 Task: Select a due date automation when advanced on, 2 days after a card is due add content with a description not ending with resume at 11:00 AM.
Action: Mouse moved to (928, 69)
Screenshot: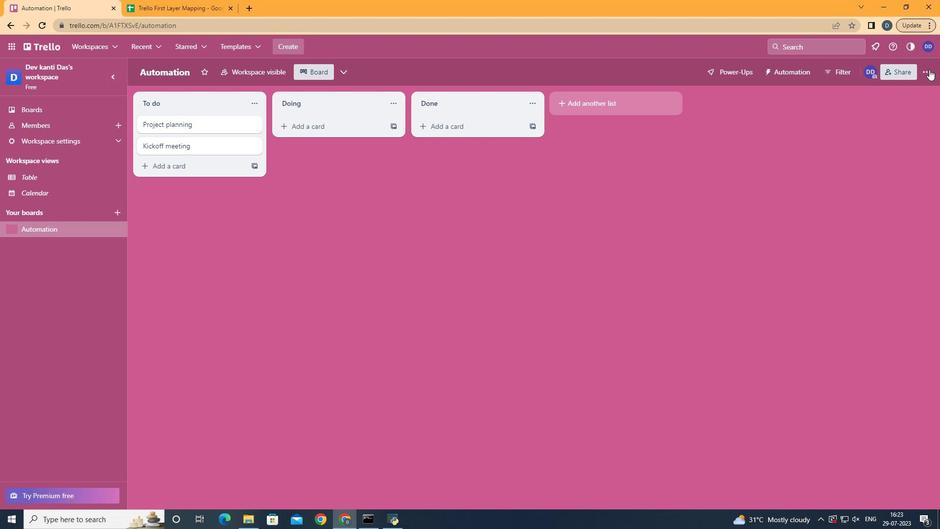 
Action: Mouse pressed left at (928, 69)
Screenshot: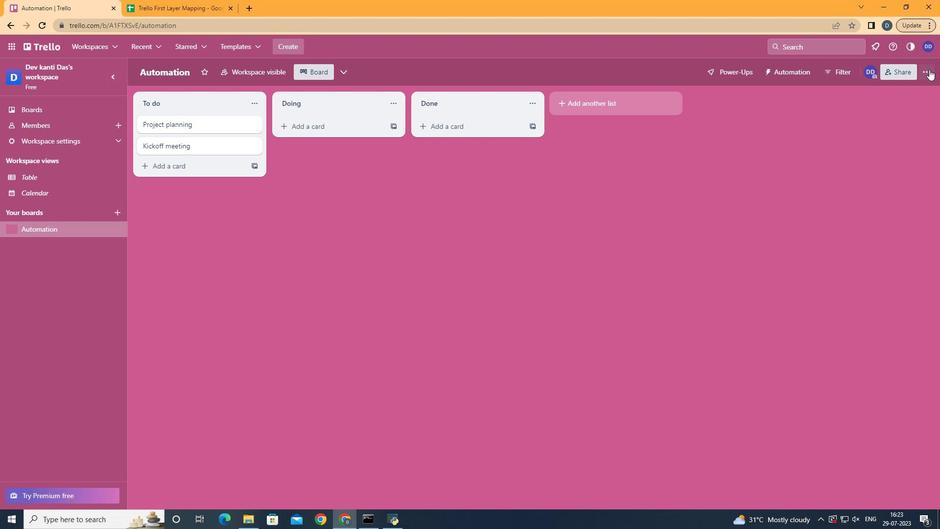
Action: Mouse moved to (855, 204)
Screenshot: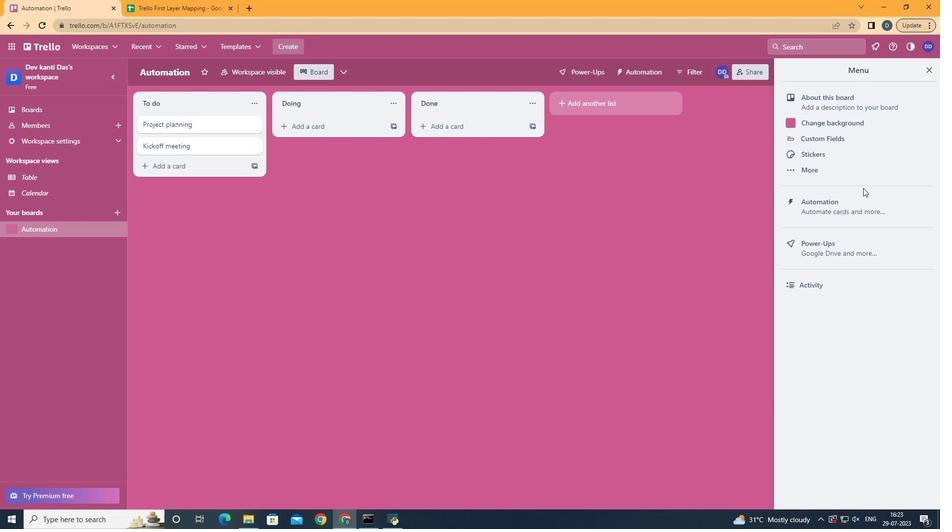 
Action: Mouse pressed left at (855, 204)
Screenshot: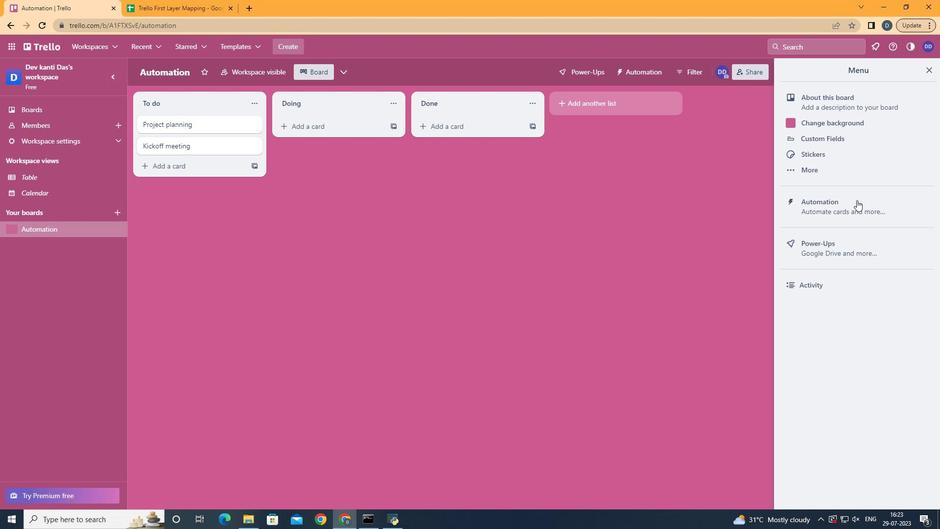 
Action: Mouse moved to (182, 190)
Screenshot: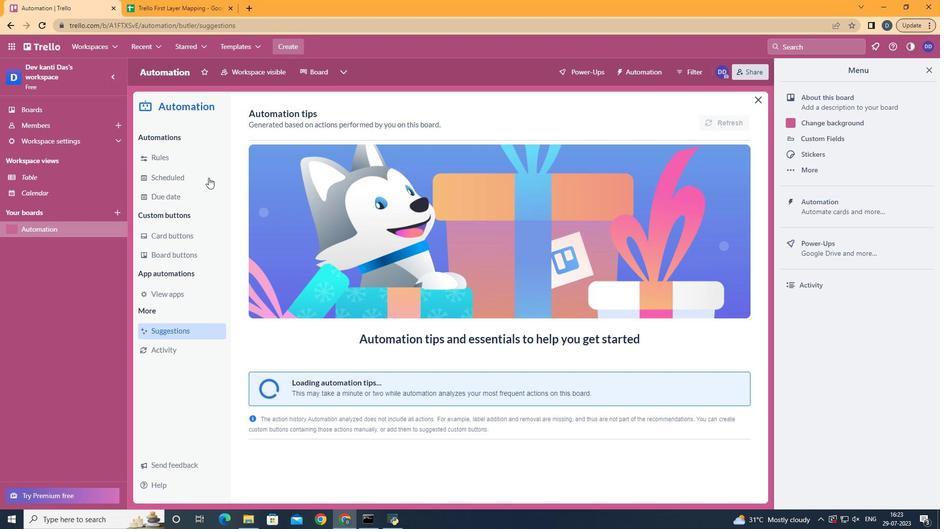
Action: Mouse pressed left at (182, 190)
Screenshot: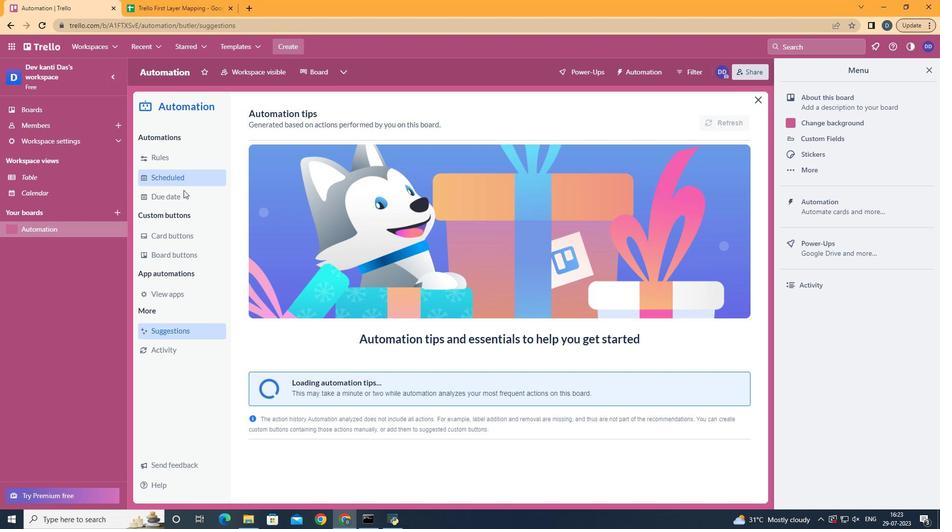 
Action: Mouse moved to (681, 119)
Screenshot: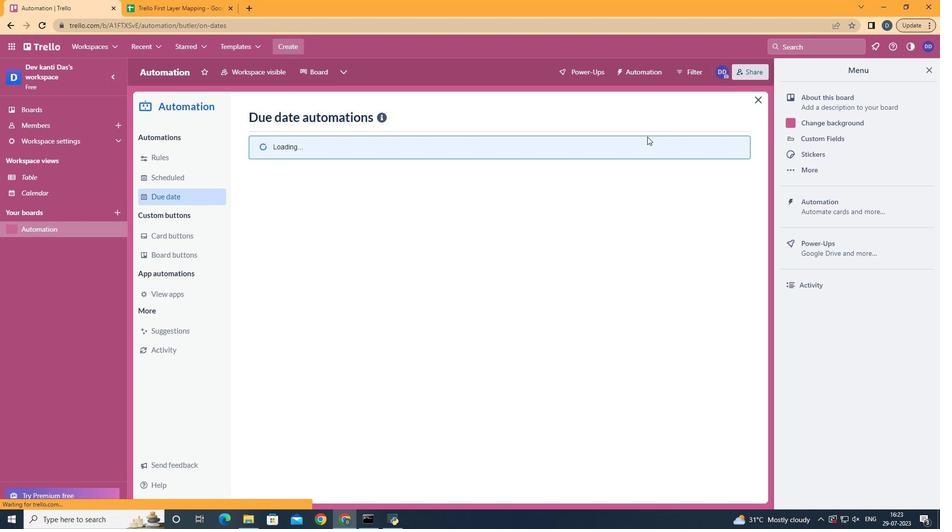 
Action: Mouse pressed left at (681, 119)
Screenshot: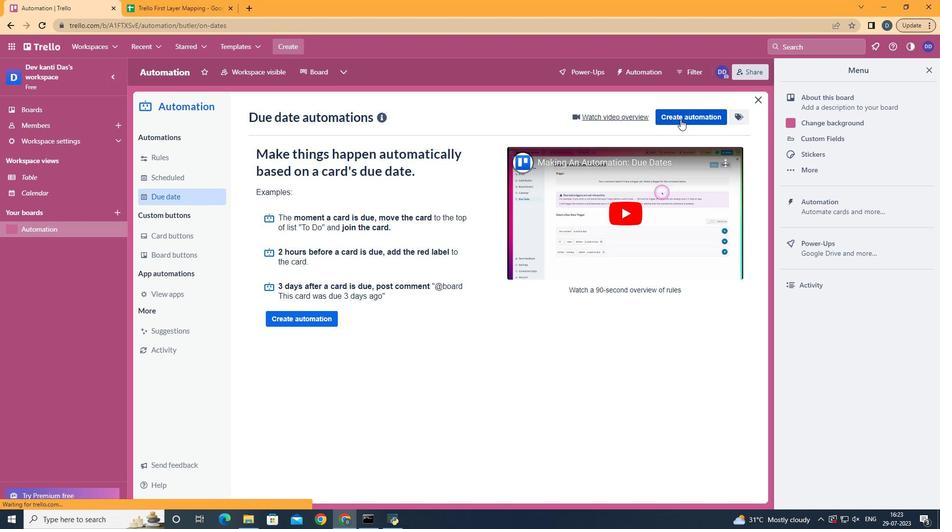 
Action: Mouse moved to (424, 209)
Screenshot: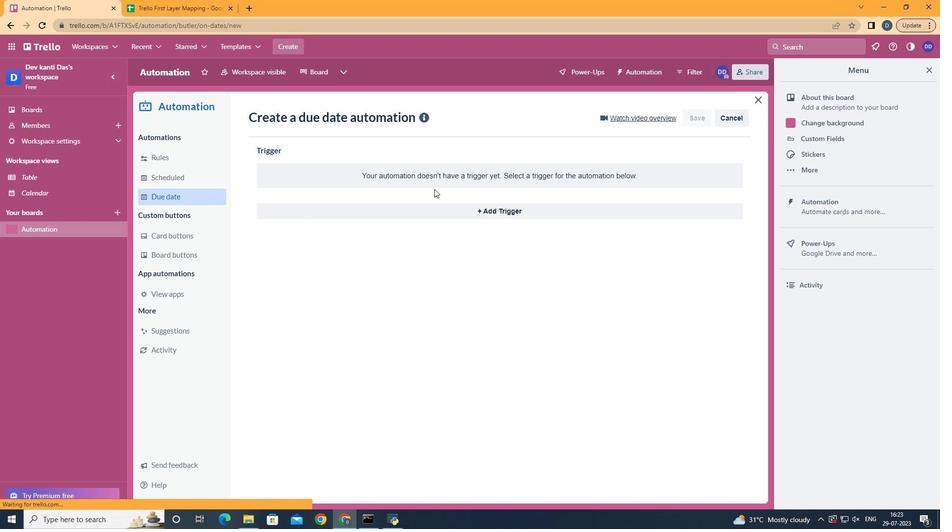 
Action: Mouse pressed left at (424, 209)
Screenshot: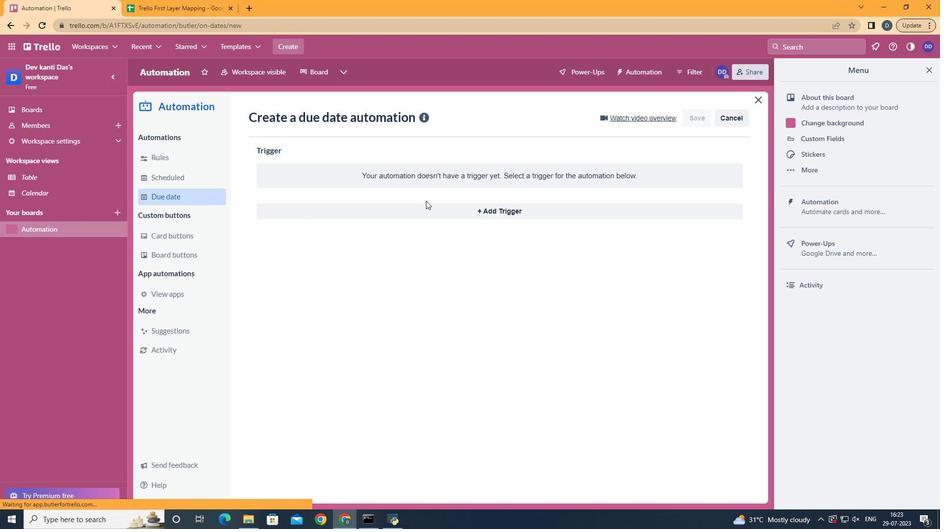 
Action: Mouse moved to (350, 398)
Screenshot: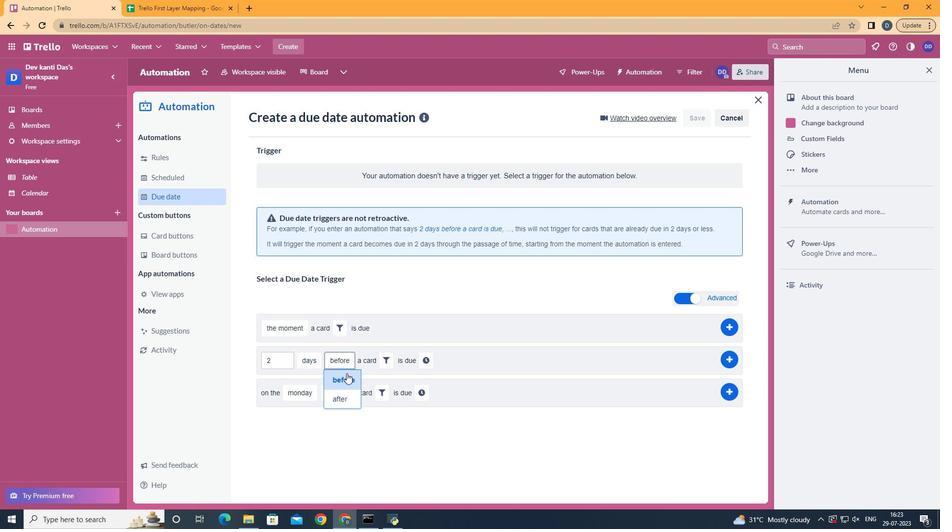 
Action: Mouse pressed left at (350, 398)
Screenshot: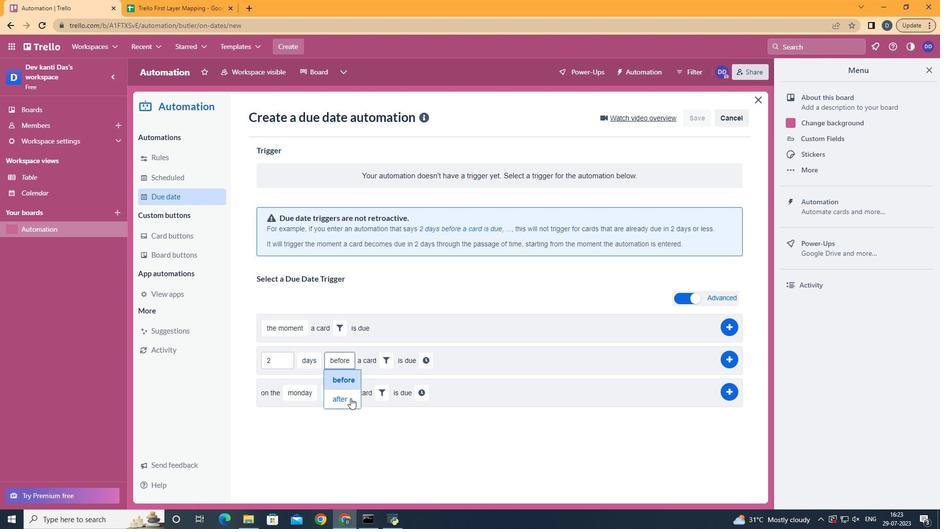 
Action: Mouse moved to (384, 350)
Screenshot: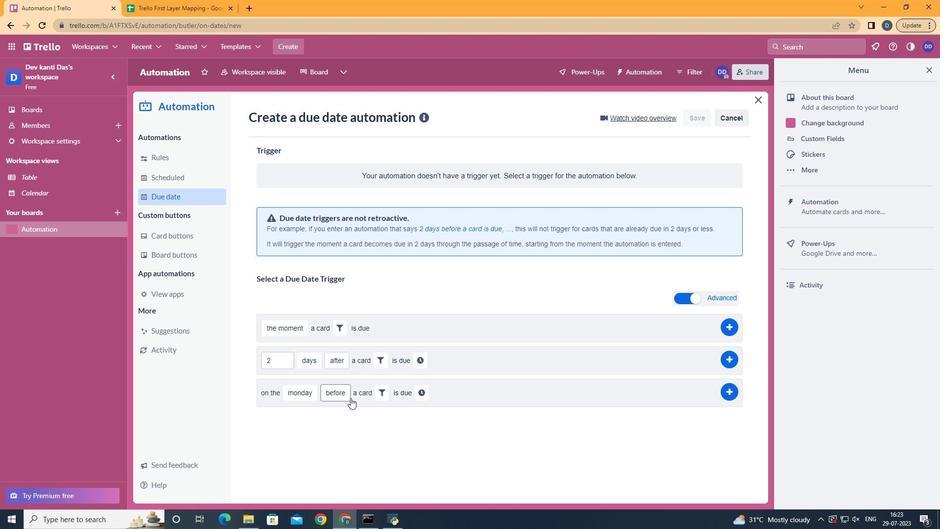 
Action: Mouse pressed left at (384, 350)
Screenshot: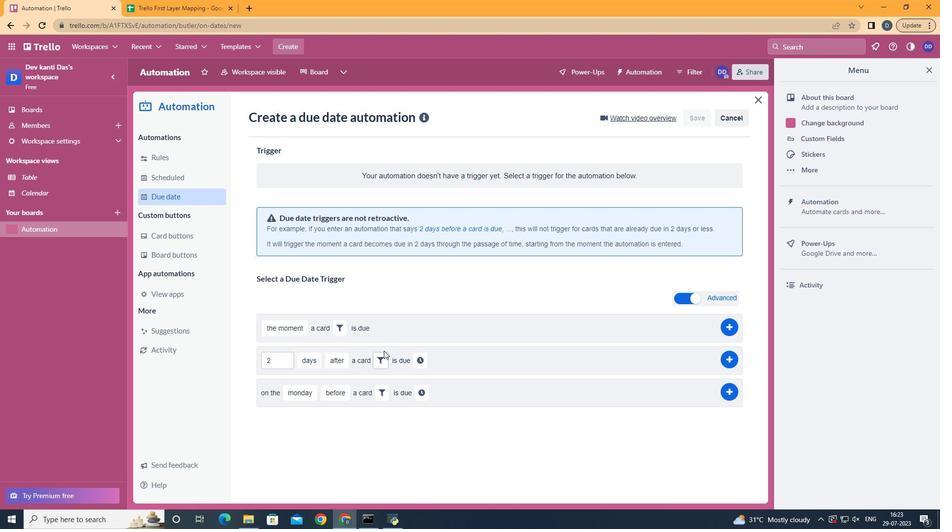 
Action: Mouse moved to (382, 361)
Screenshot: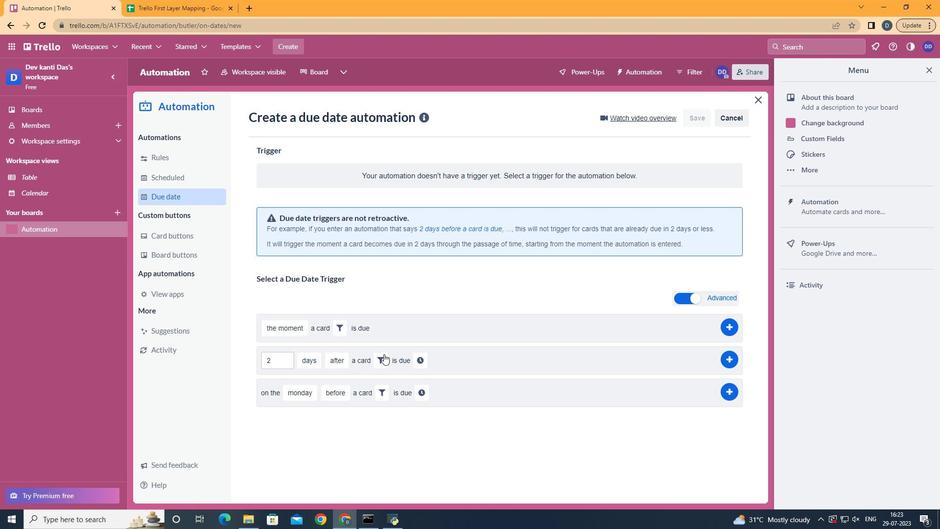 
Action: Mouse pressed left at (382, 361)
Screenshot: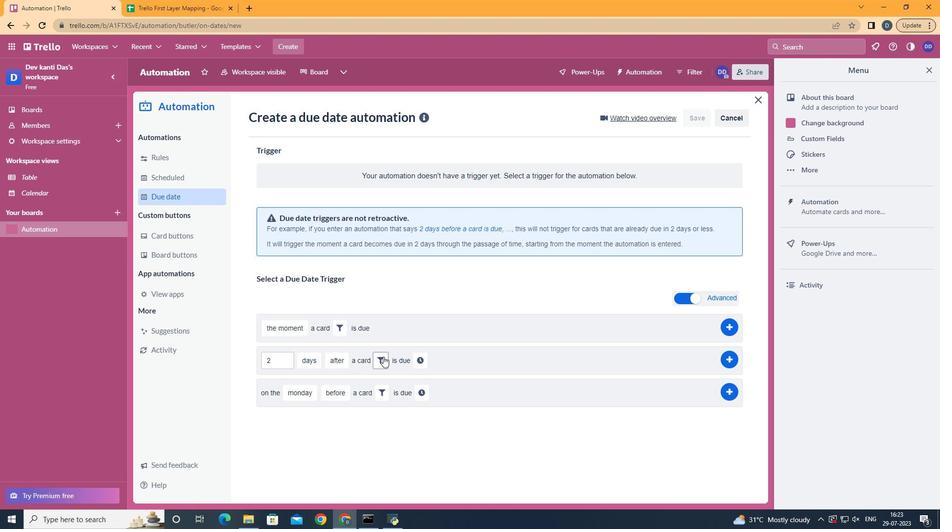 
Action: Mouse moved to (502, 392)
Screenshot: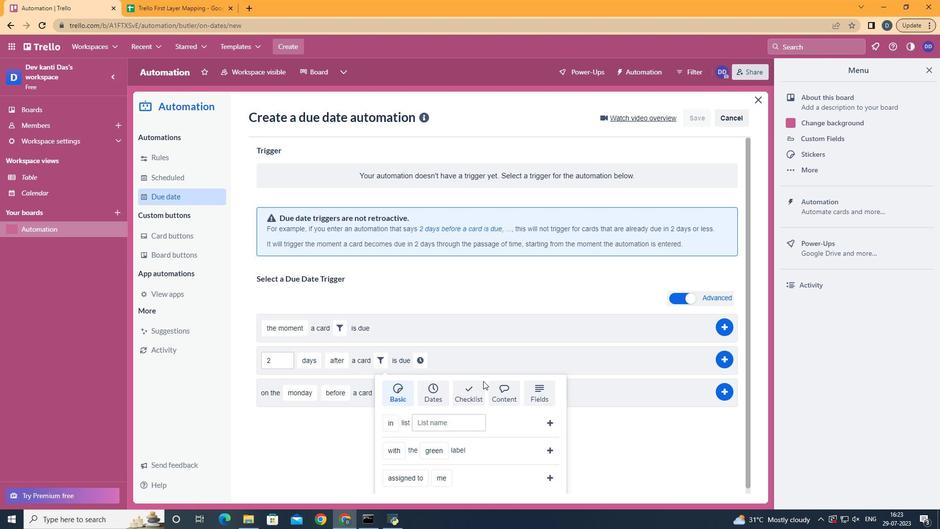 
Action: Mouse pressed left at (502, 392)
Screenshot: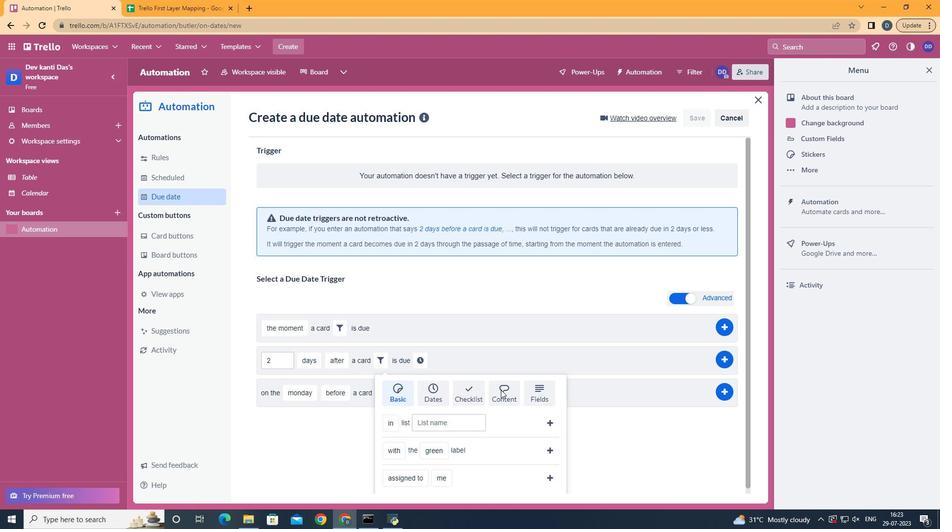 
Action: Mouse moved to (431, 462)
Screenshot: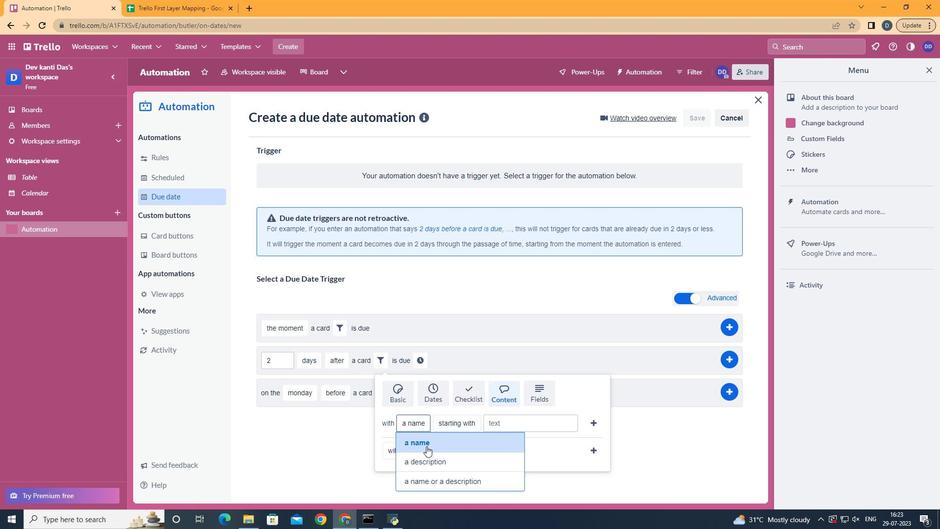
Action: Mouse pressed left at (431, 462)
Screenshot: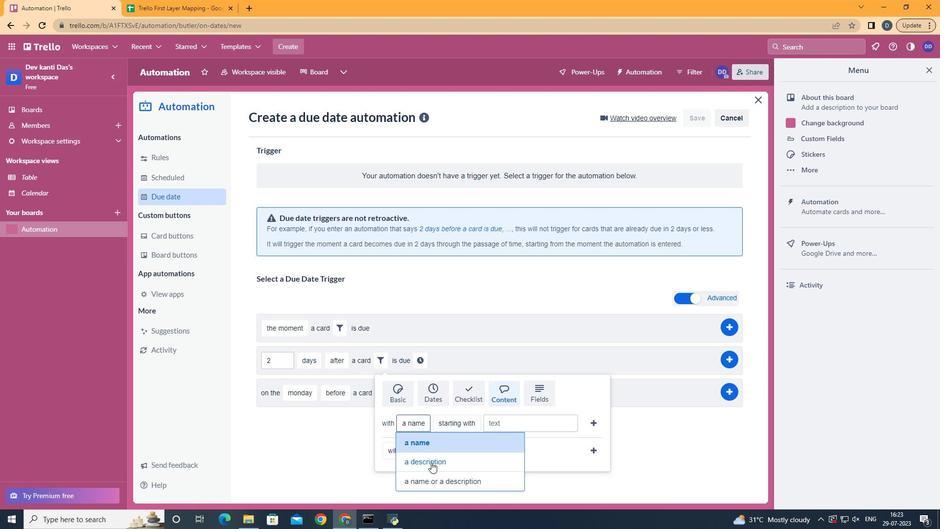 
Action: Mouse moved to (478, 388)
Screenshot: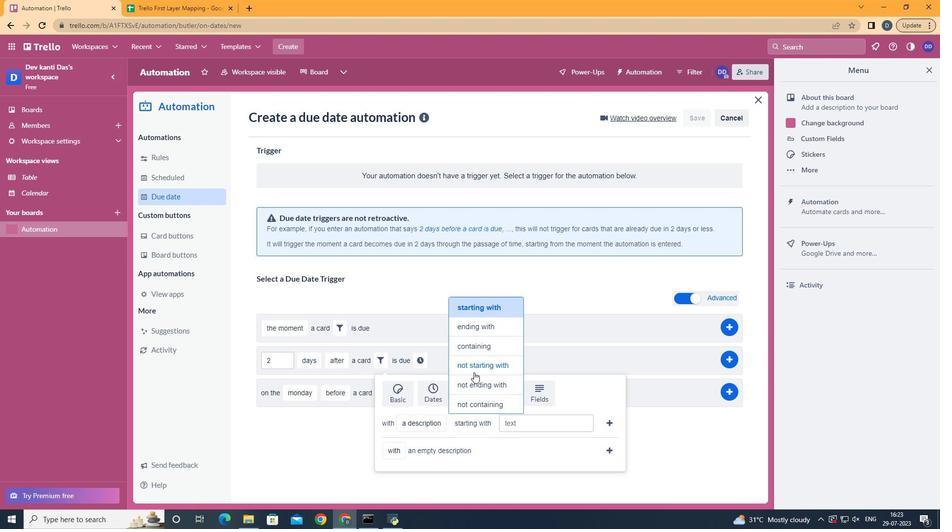 
Action: Mouse pressed left at (478, 388)
Screenshot: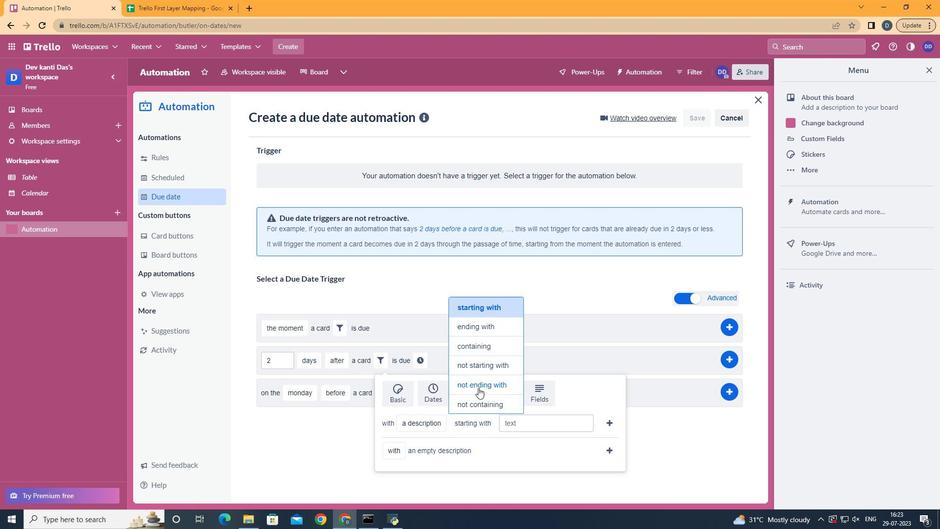 
Action: Mouse moved to (563, 420)
Screenshot: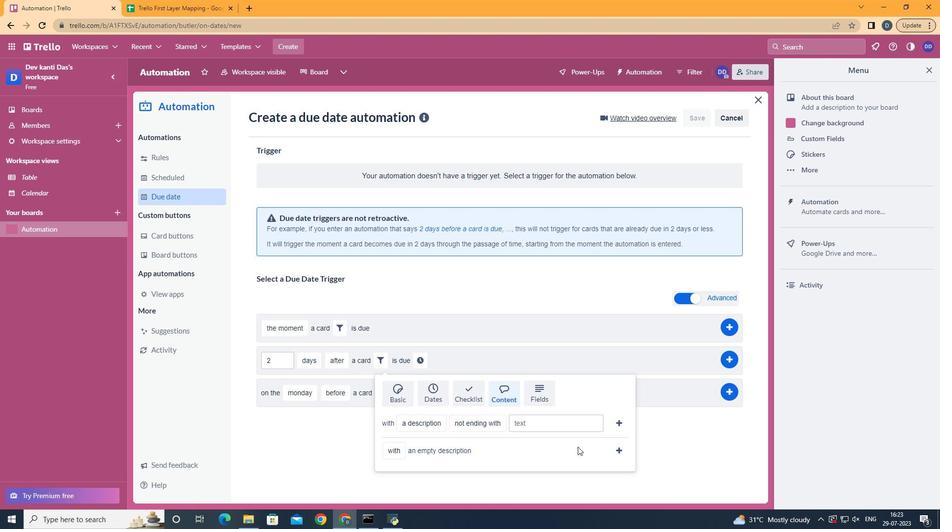 
Action: Mouse pressed left at (563, 420)
Screenshot: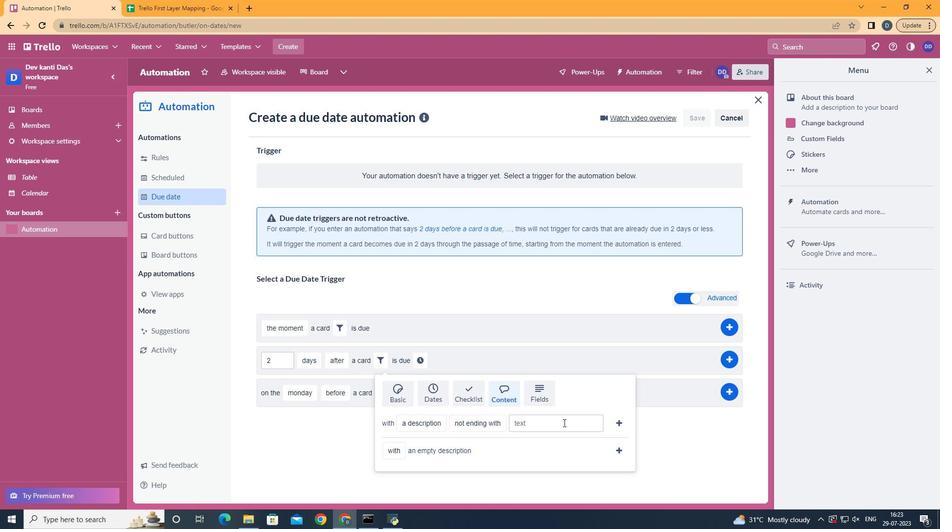 
Action: Key pressed resume
Screenshot: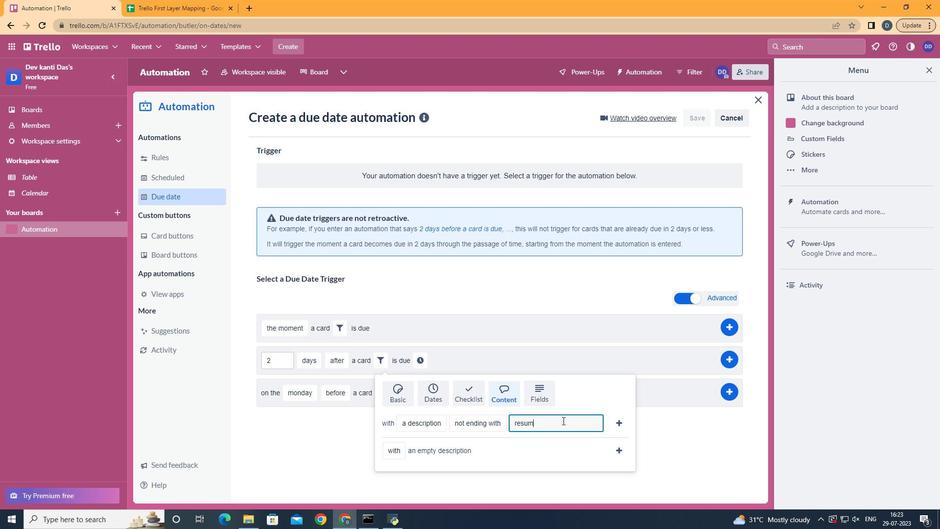 
Action: Mouse moved to (618, 423)
Screenshot: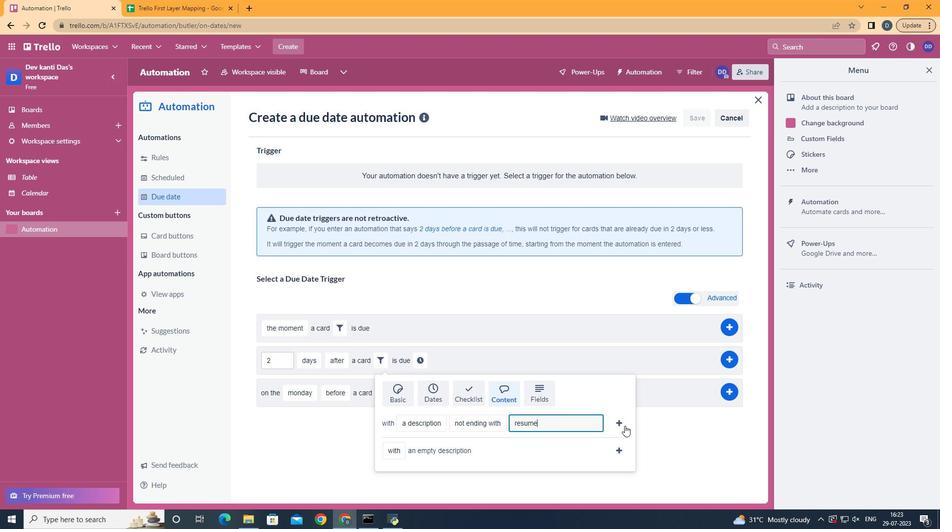 
Action: Mouse pressed left at (618, 423)
Screenshot: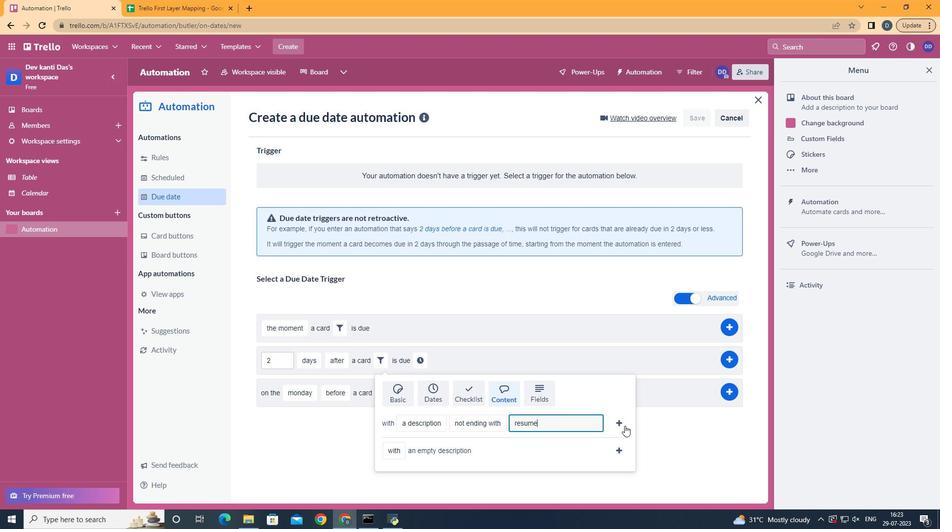 
Action: Mouse moved to (577, 362)
Screenshot: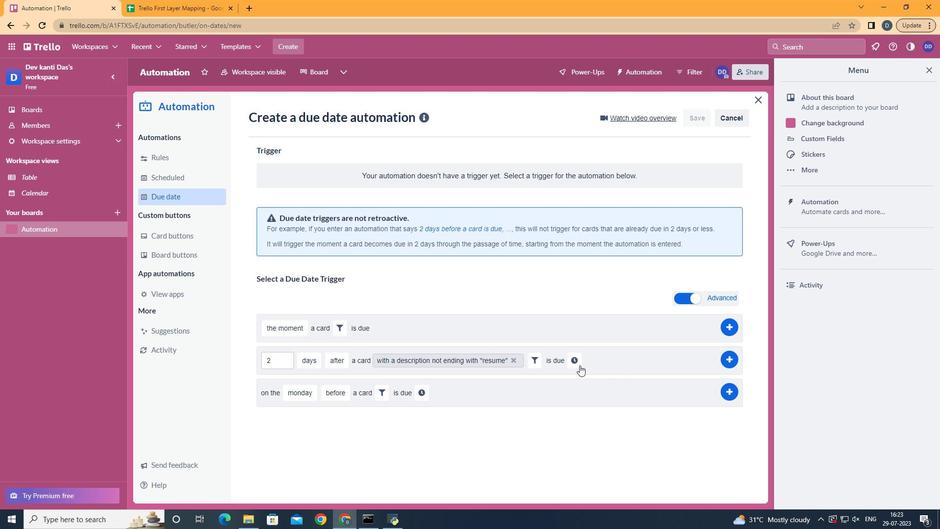 
Action: Mouse pressed left at (577, 362)
Screenshot: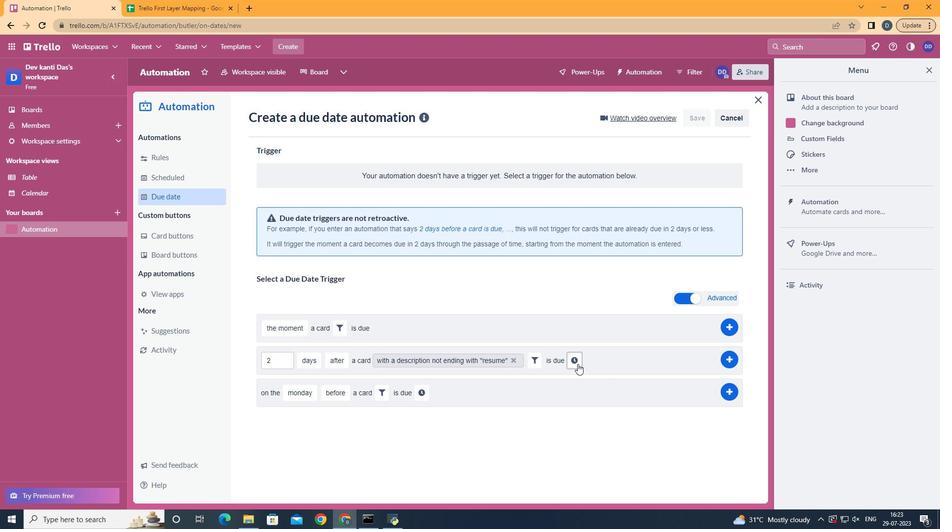 
Action: Mouse moved to (605, 366)
Screenshot: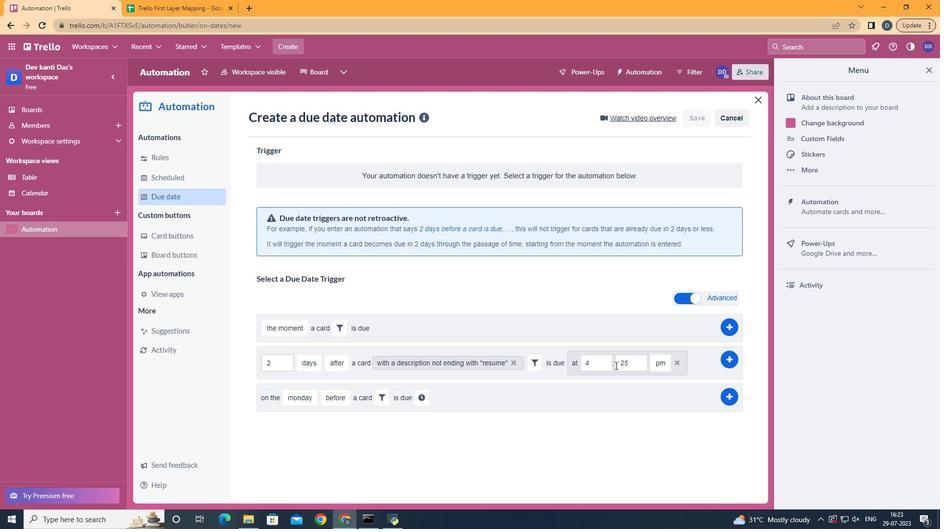 
Action: Mouse pressed left at (605, 366)
Screenshot: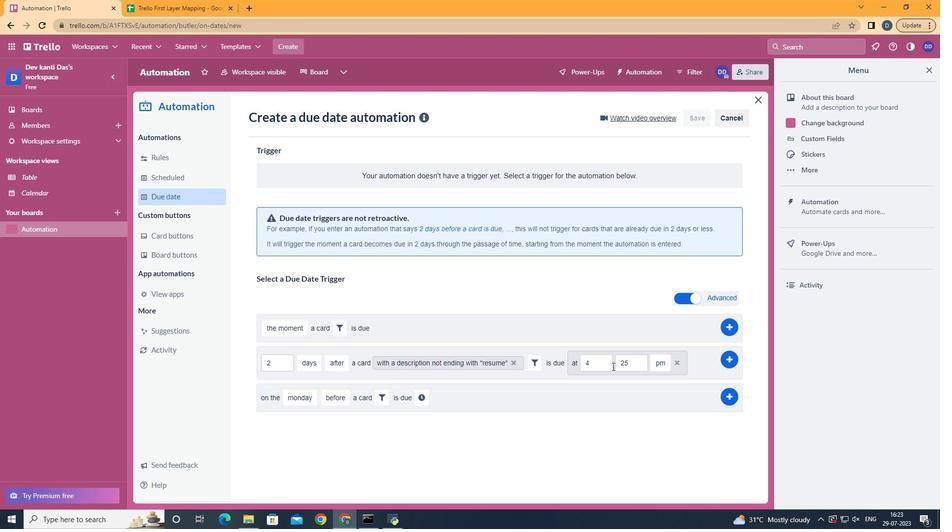 
Action: Key pressed <Key.backspace>11
Screenshot: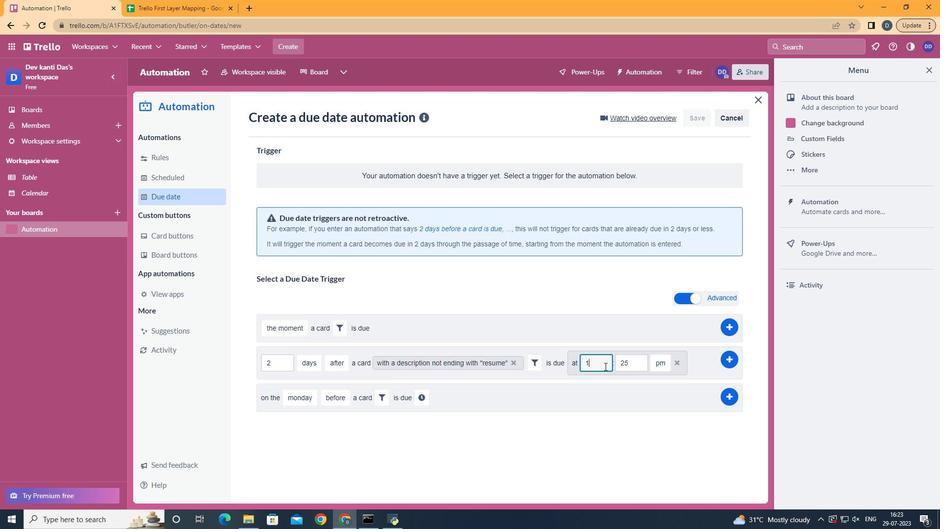 
Action: Mouse moved to (630, 367)
Screenshot: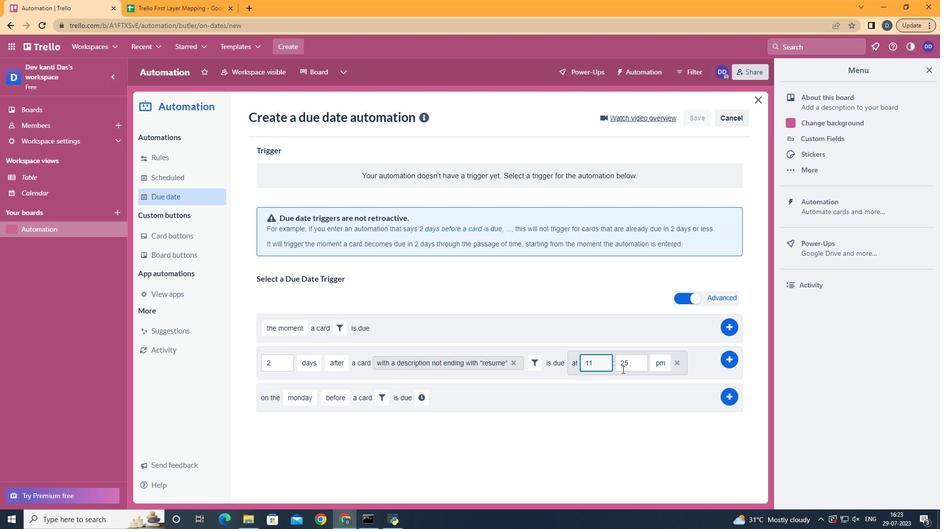 
Action: Mouse pressed left at (630, 367)
Screenshot: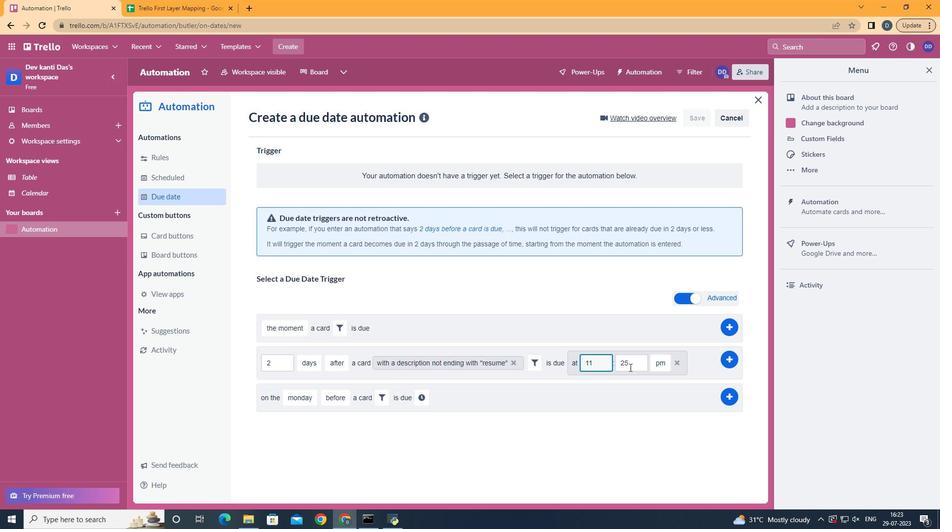 
Action: Key pressed <Key.backspace><Key.backspace>00
Screenshot: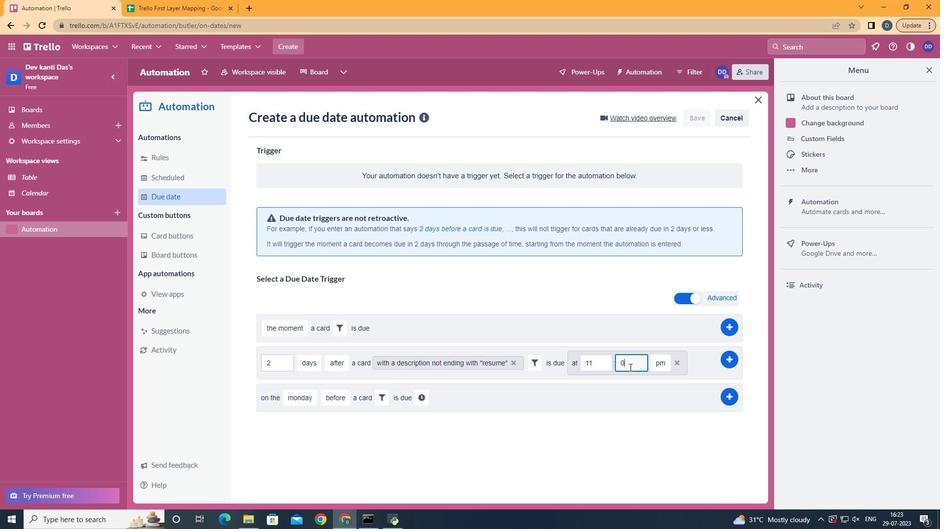 
Action: Mouse moved to (663, 385)
Screenshot: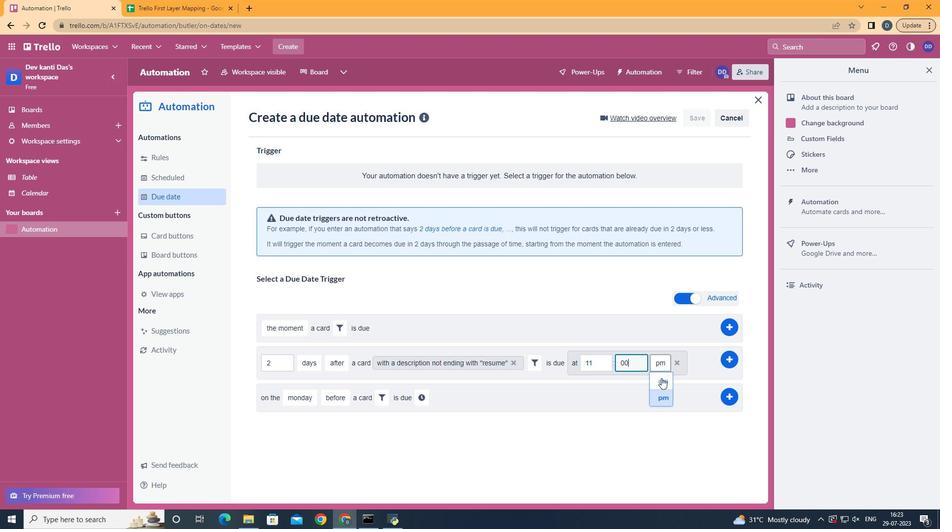 
Action: Mouse pressed left at (663, 385)
Screenshot: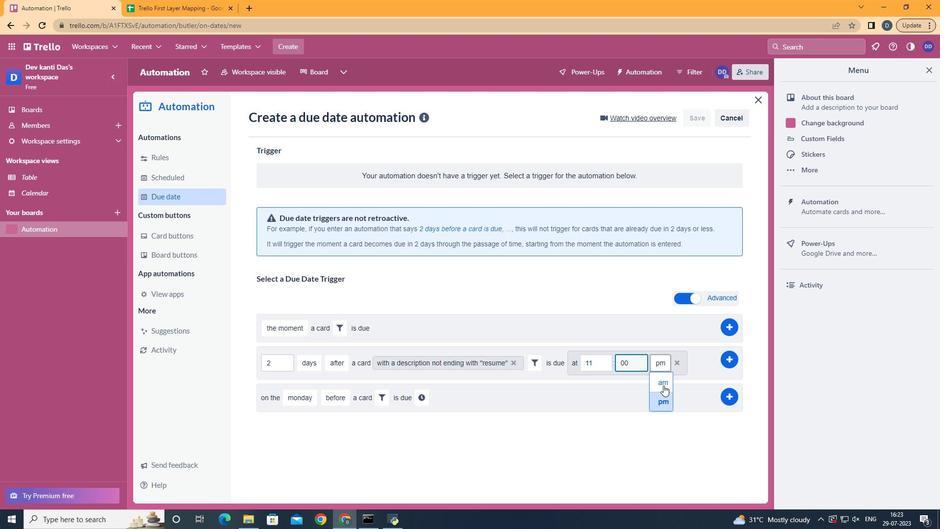 
